 Task: Select a schedule automation every 2 weeks on sunday at 05:00 PM starting on July 1, 2022.
Action: Mouse moved to (501, 539)
Screenshot: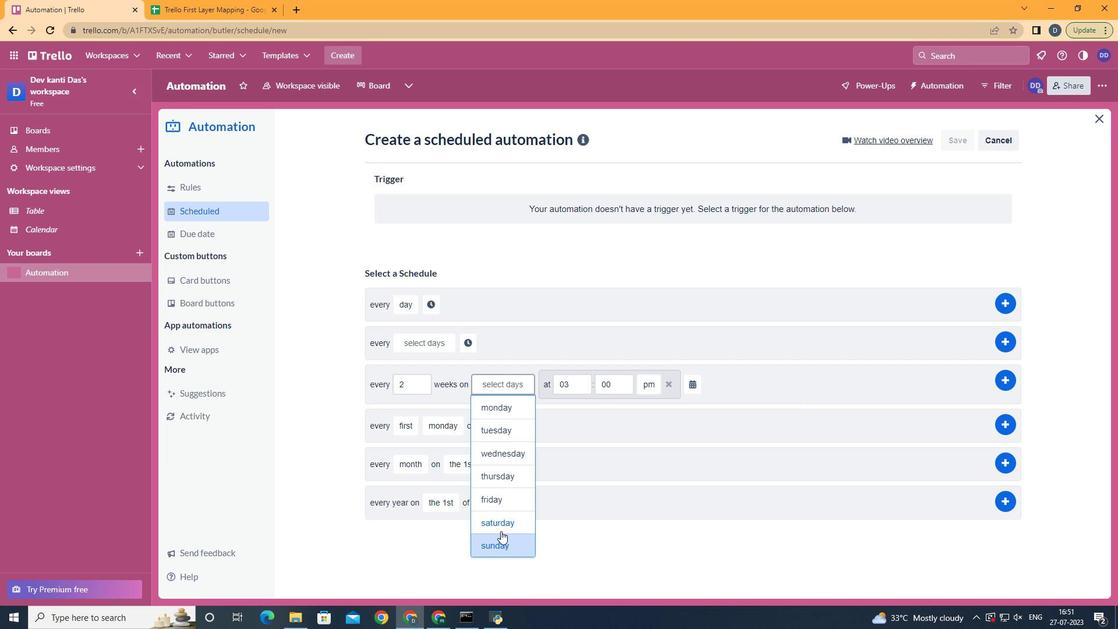 
Action: Mouse pressed left at (501, 539)
Screenshot: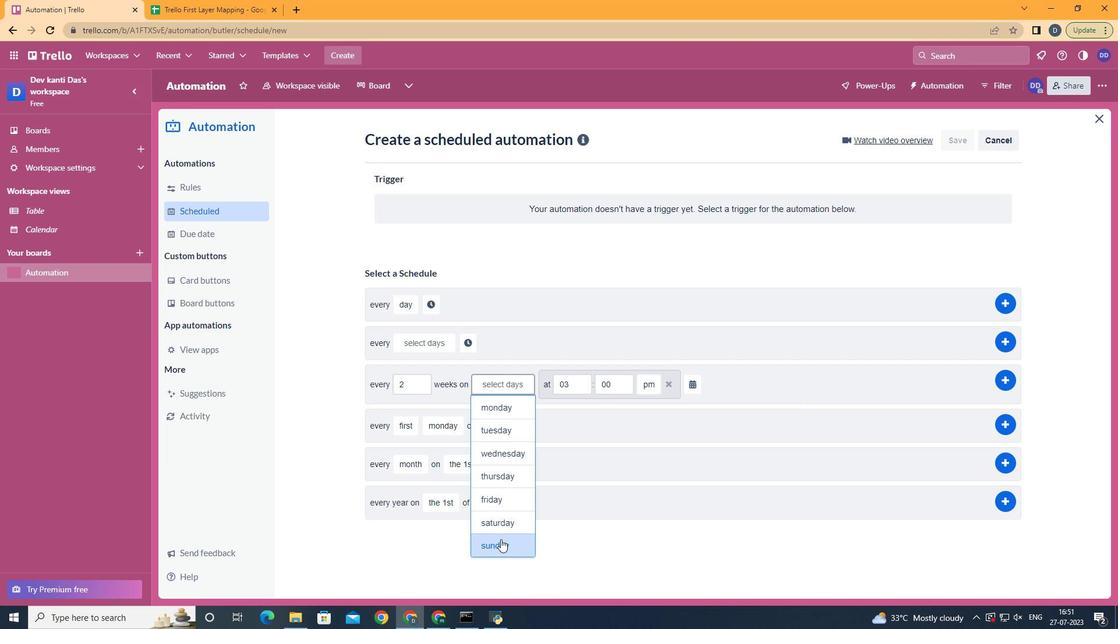 
Action: Mouse moved to (588, 389)
Screenshot: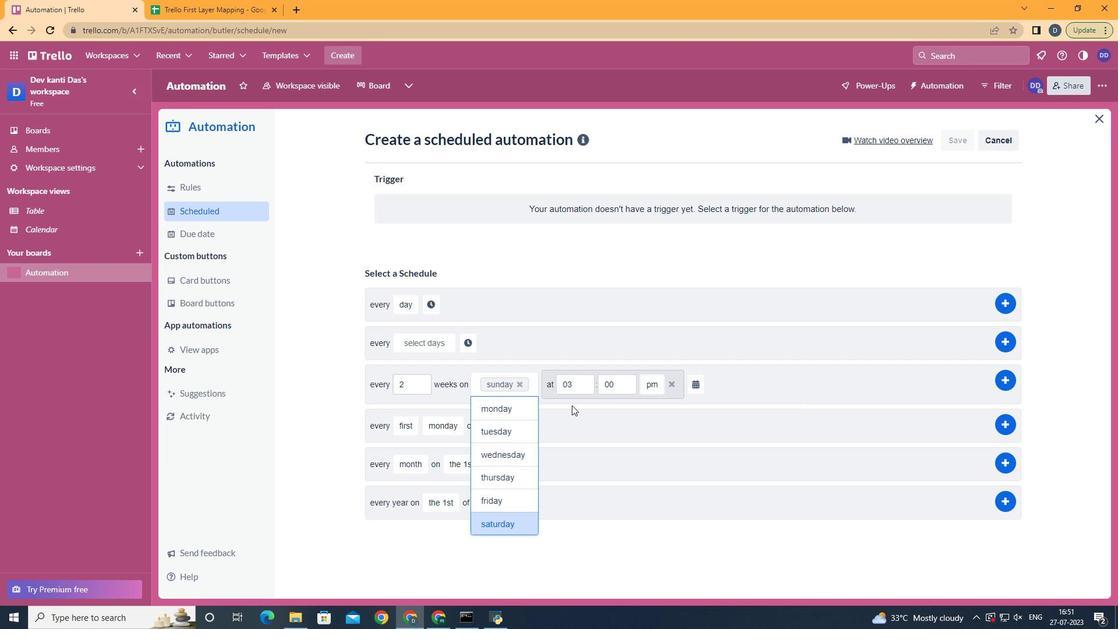 
Action: Mouse pressed left at (588, 389)
Screenshot: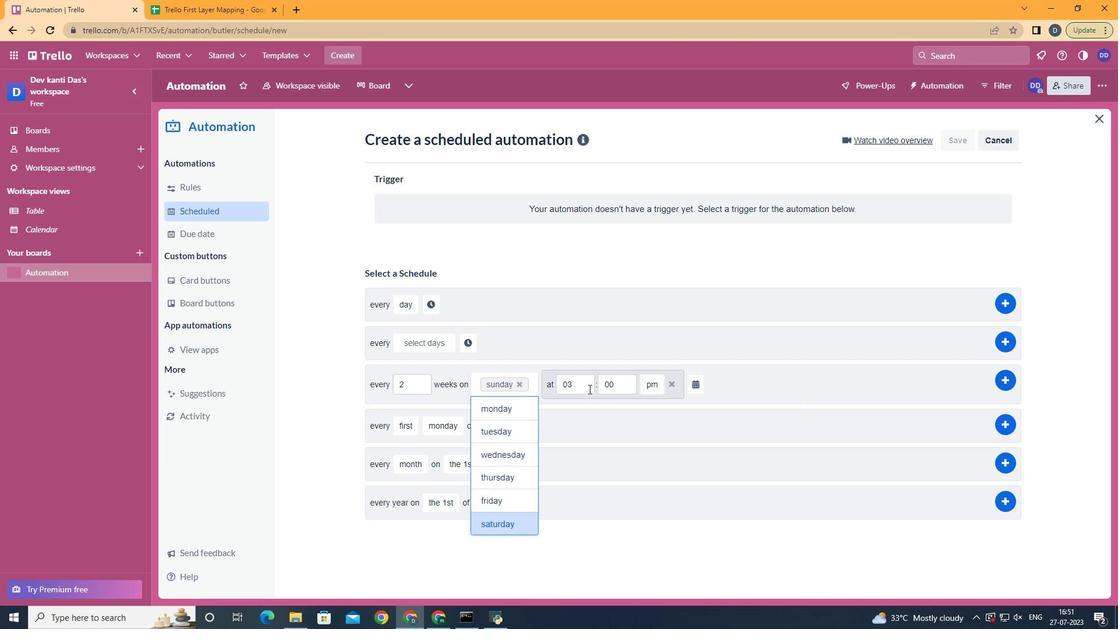 
Action: Key pressed <Key.backspace>5
Screenshot: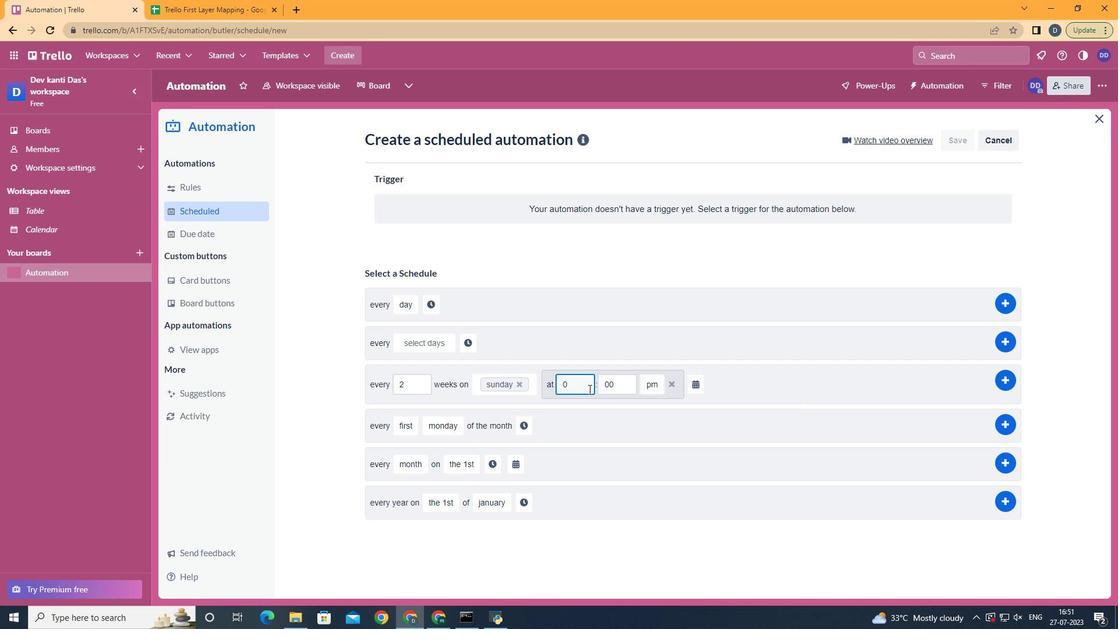 
Action: Mouse moved to (660, 429)
Screenshot: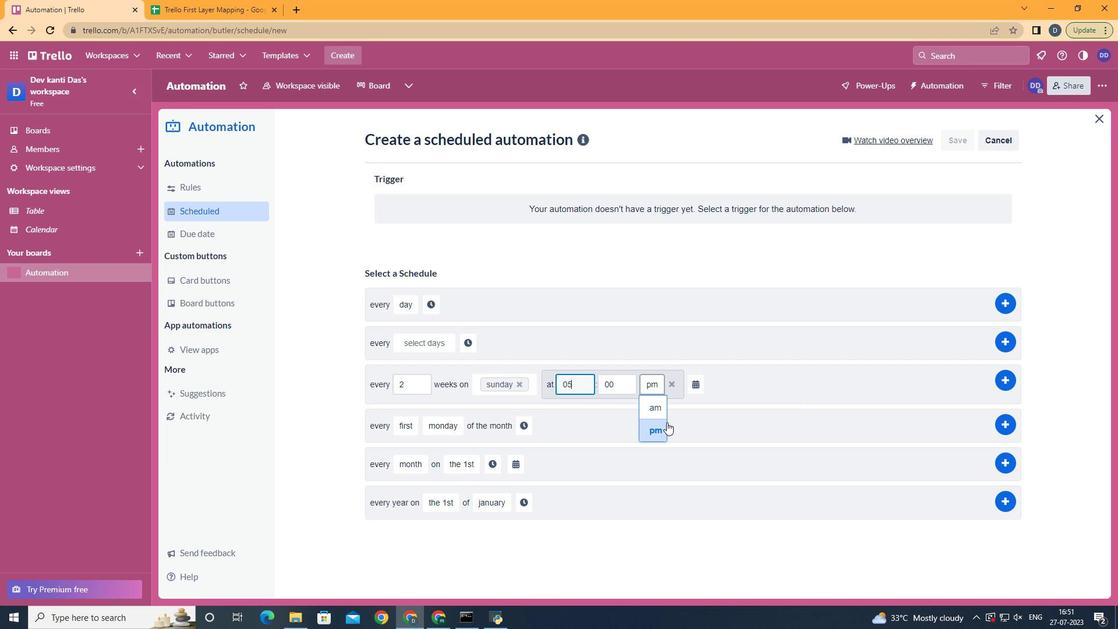 
Action: Mouse pressed left at (660, 429)
Screenshot: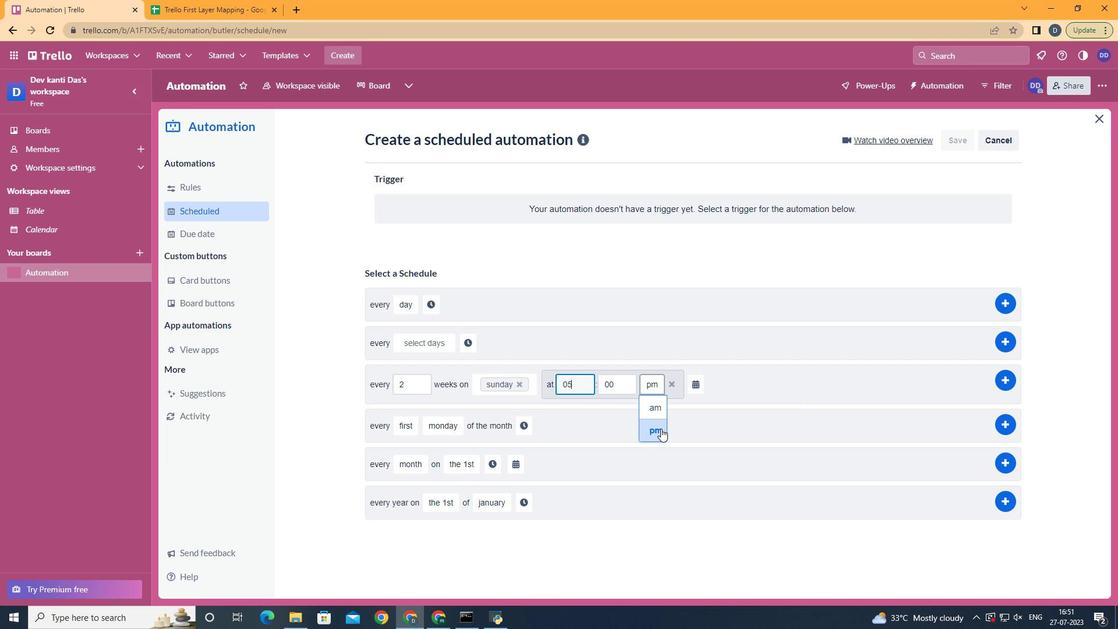 
Action: Mouse moved to (695, 387)
Screenshot: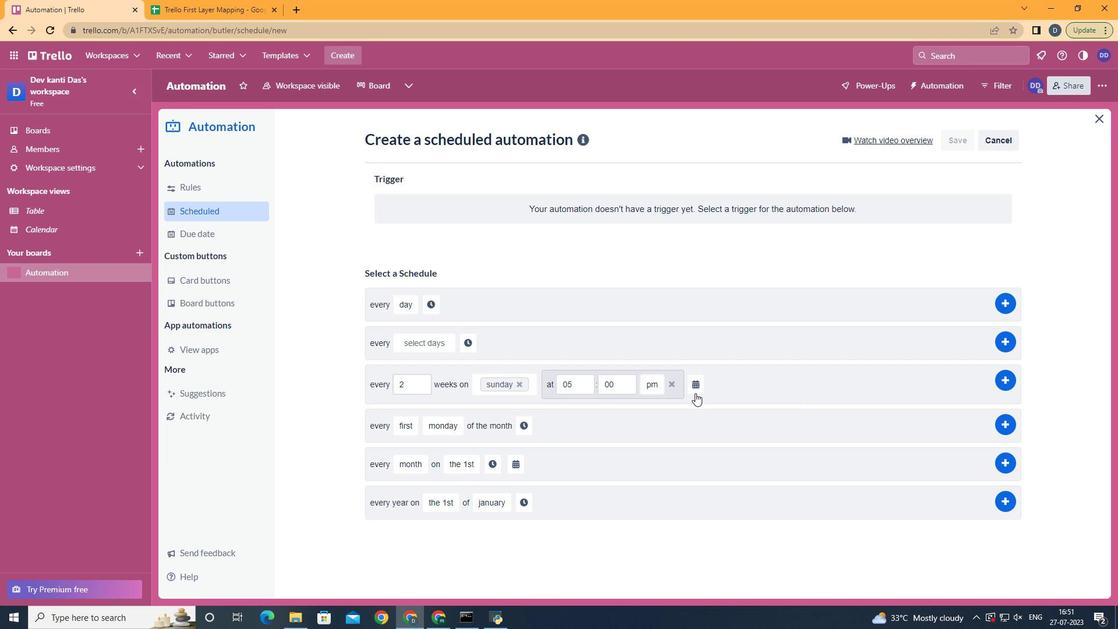
Action: Mouse pressed left at (695, 387)
Screenshot: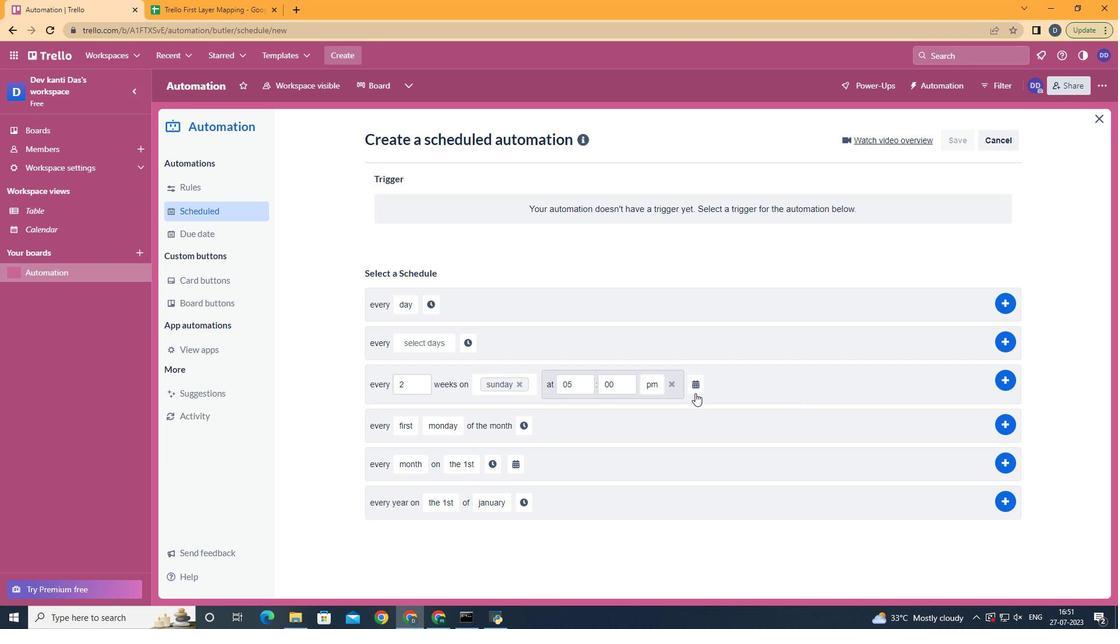 
Action: Mouse moved to (672, 478)
Screenshot: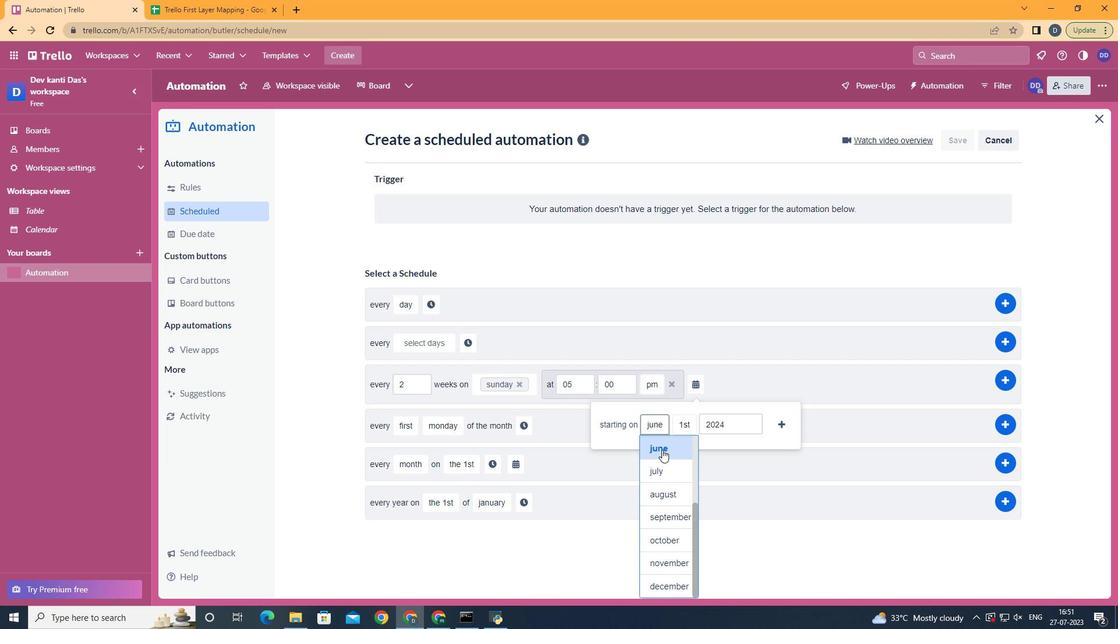
Action: Mouse pressed left at (672, 478)
Screenshot: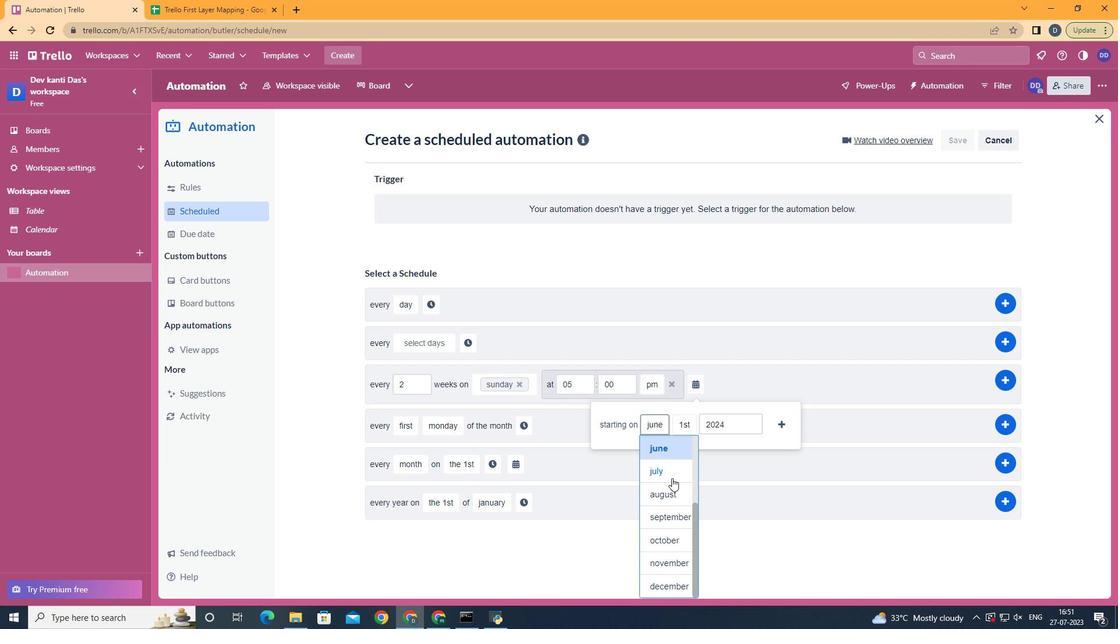 
Action: Mouse moved to (685, 448)
Screenshot: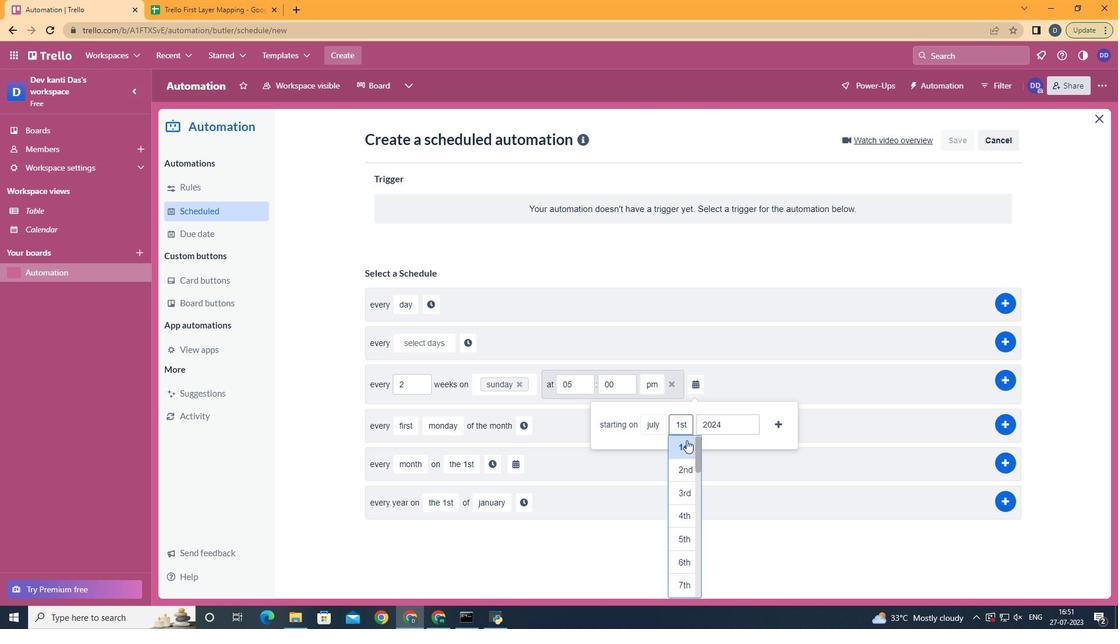 
Action: Mouse pressed left at (685, 448)
Screenshot: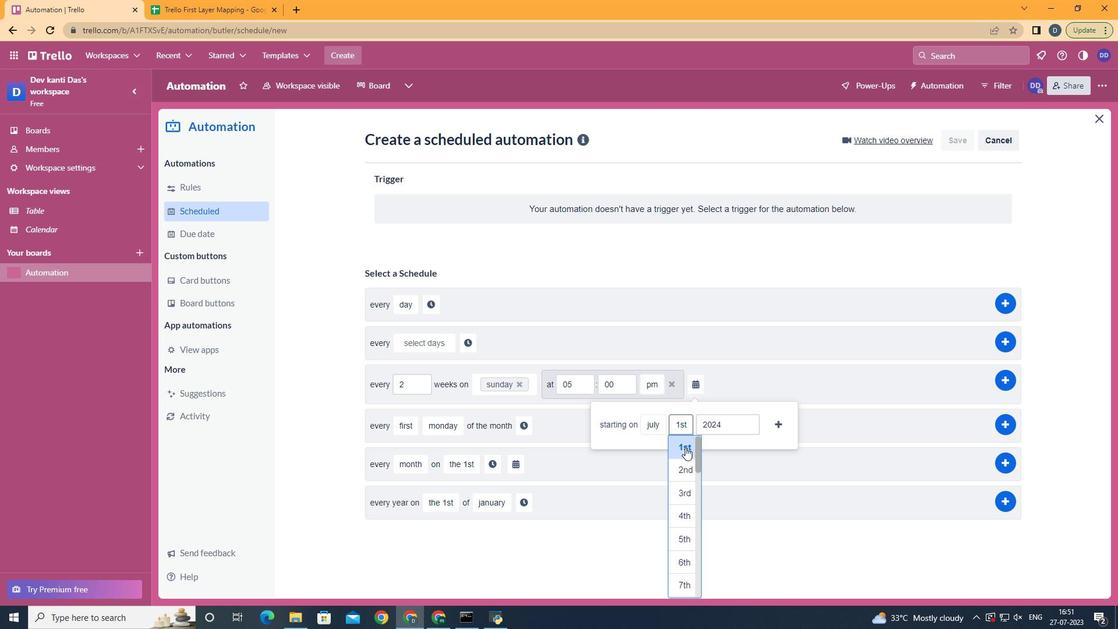 
Action: Mouse moved to (735, 422)
Screenshot: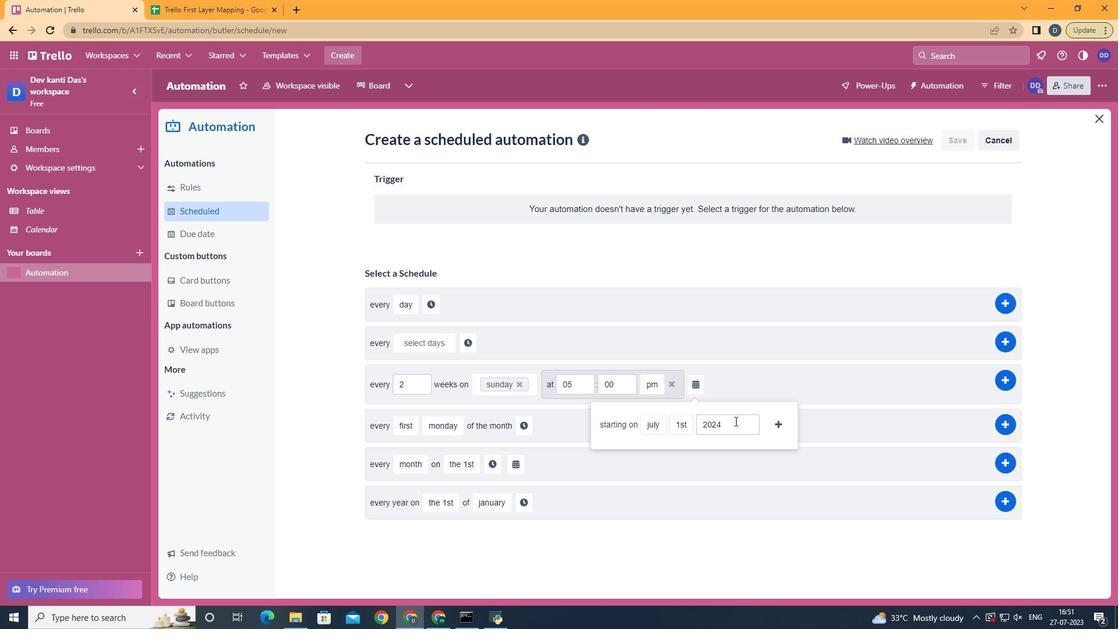 
Action: Mouse pressed left at (735, 422)
Screenshot: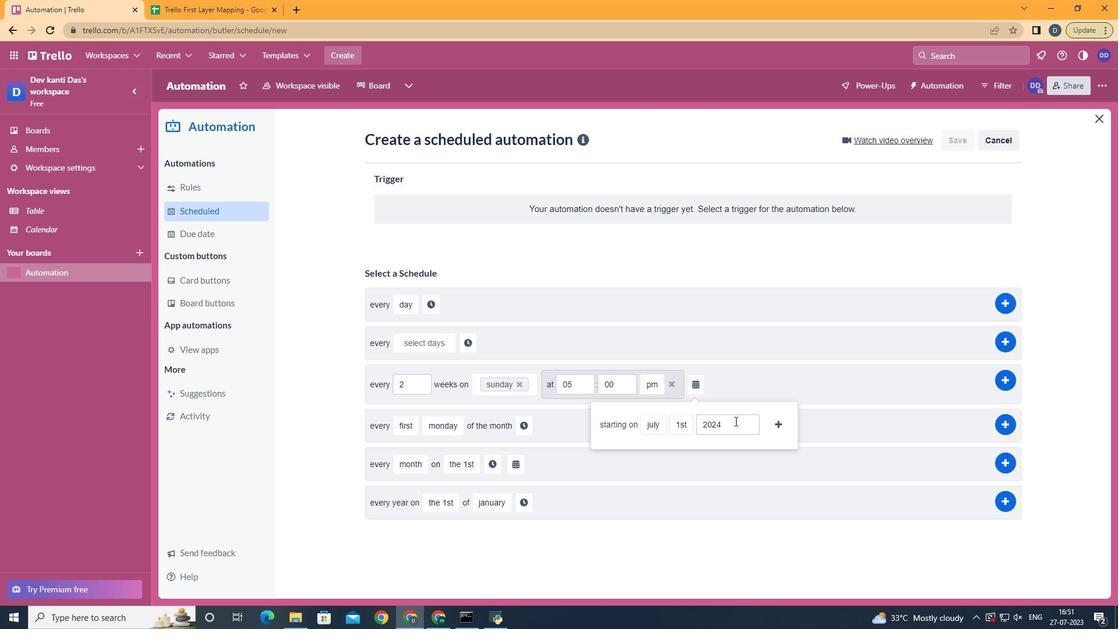 
Action: Key pressed <Key.backspace>2
Screenshot: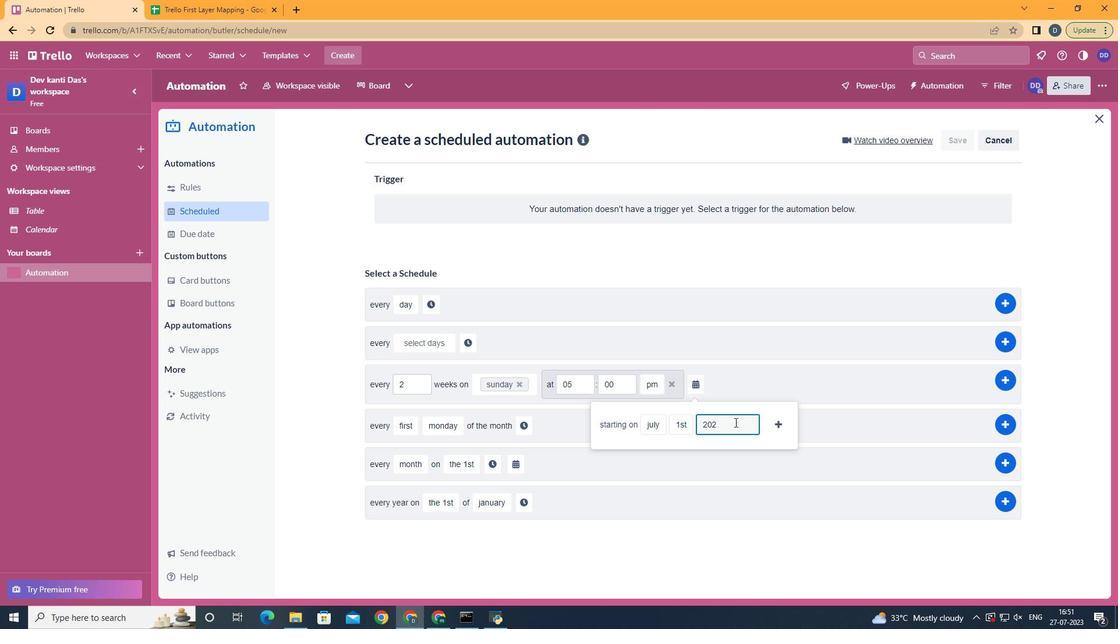 
Action: Mouse moved to (778, 426)
Screenshot: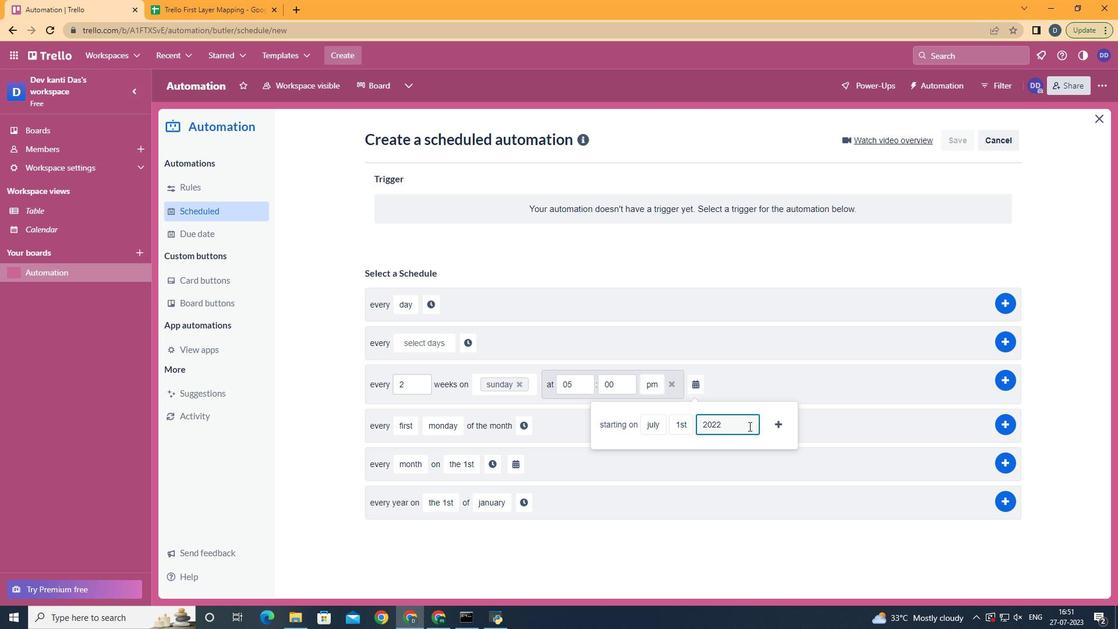 
Action: Mouse pressed left at (778, 426)
Screenshot: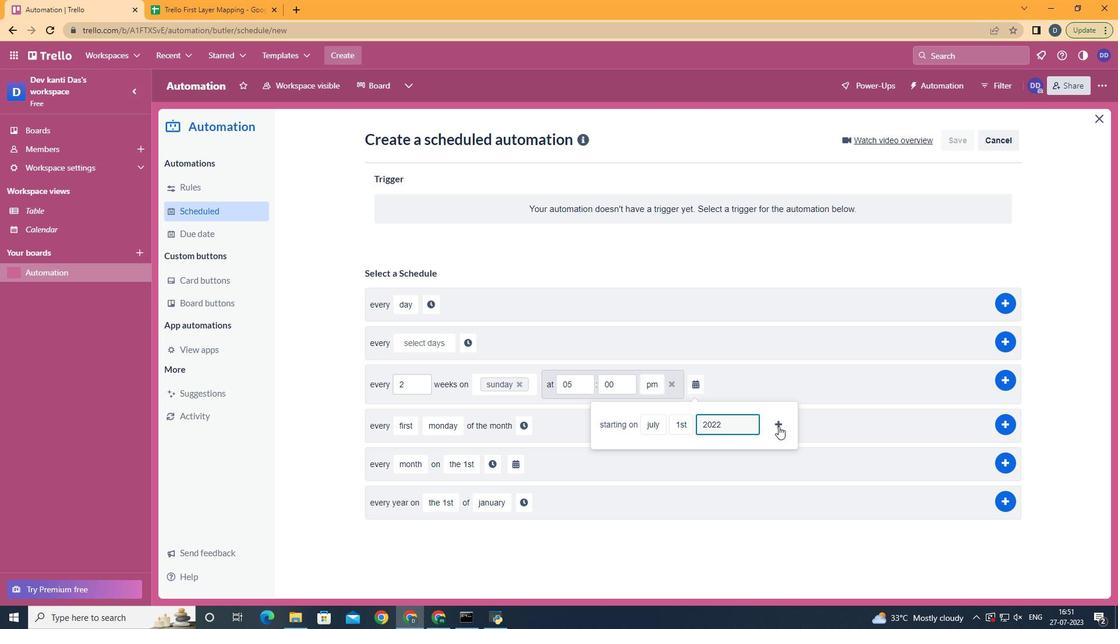 
